 Task: Change the visibility to private.
Action: Mouse moved to (293, 336)
Screenshot: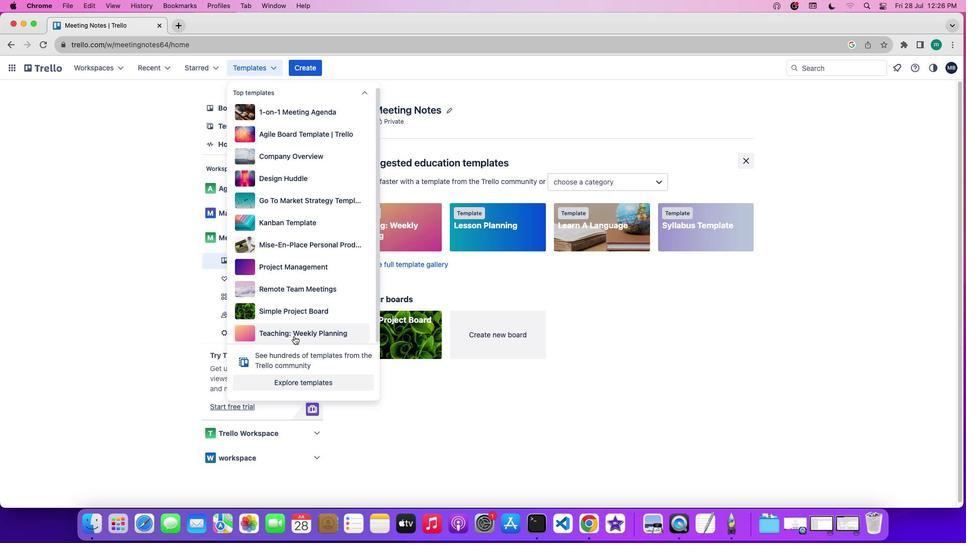 
Action: Mouse pressed left at (293, 336)
Screenshot: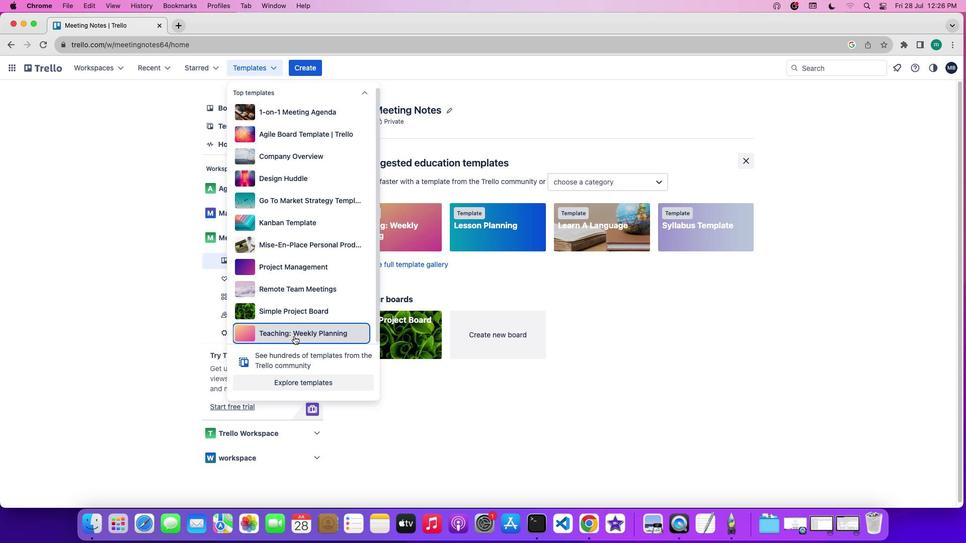 
Action: Mouse moved to (329, 264)
Screenshot: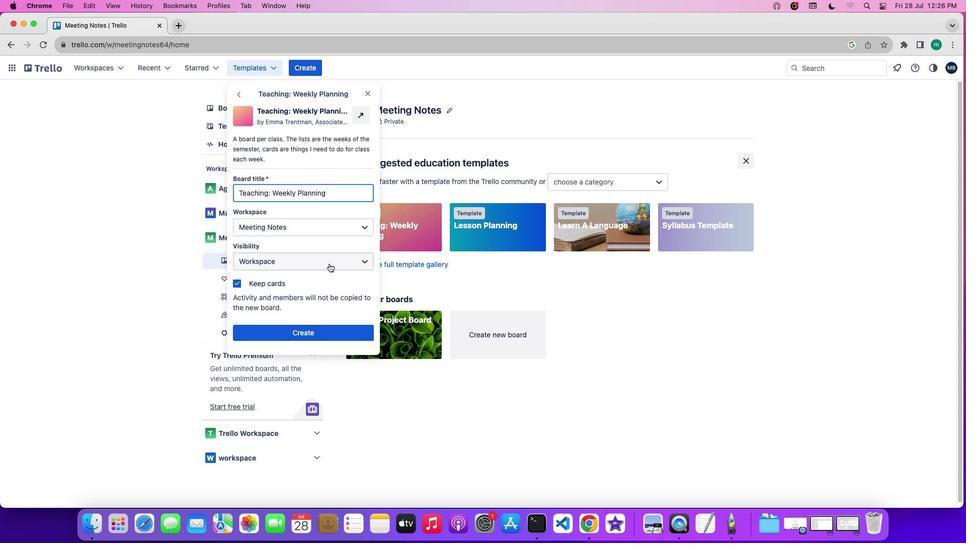 
Action: Mouse pressed left at (329, 264)
Screenshot: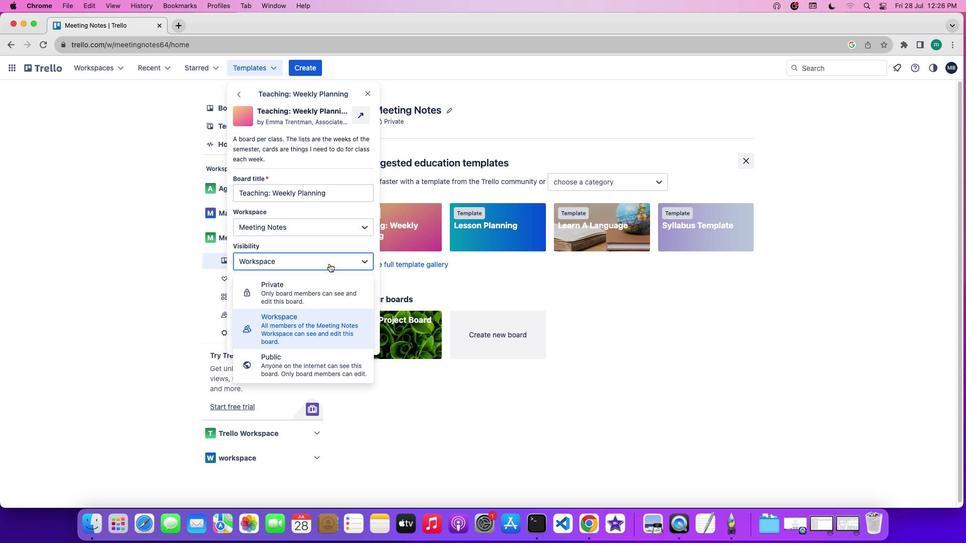 
Action: Mouse moved to (324, 282)
Screenshot: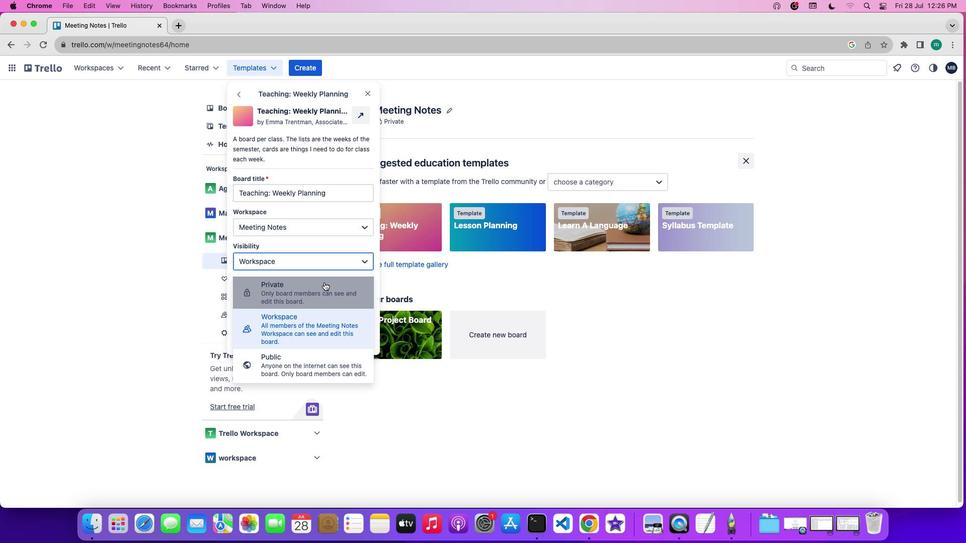 
Action: Mouse pressed left at (324, 282)
Screenshot: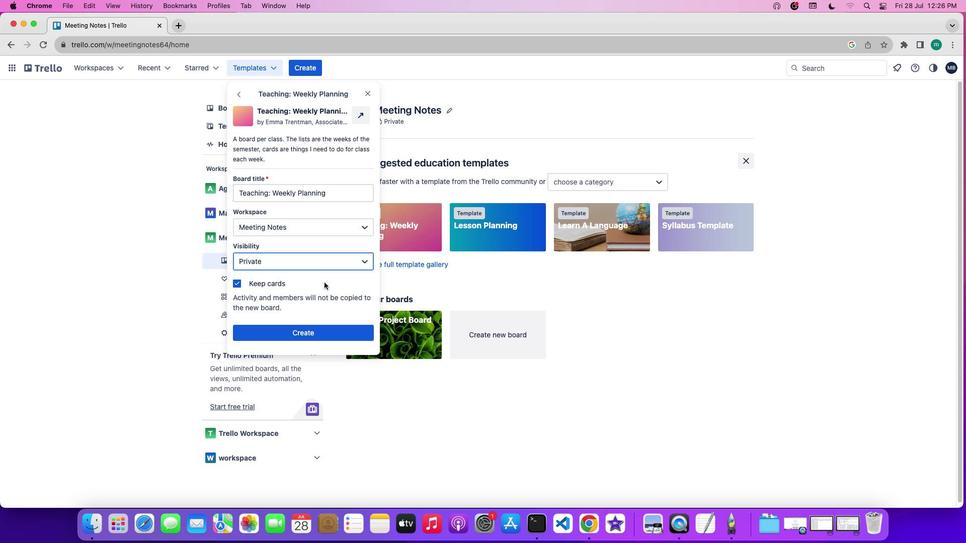 
Action: Mouse moved to (345, 286)
Screenshot: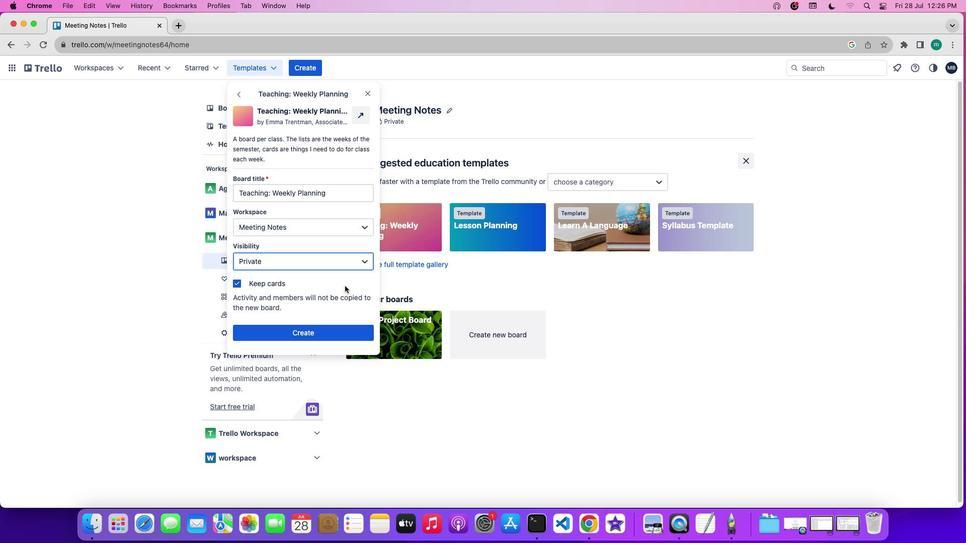 
